 Task: Add Nordic Naturals Ultimate Omega to the cart.
Action: Mouse moved to (314, 165)
Screenshot: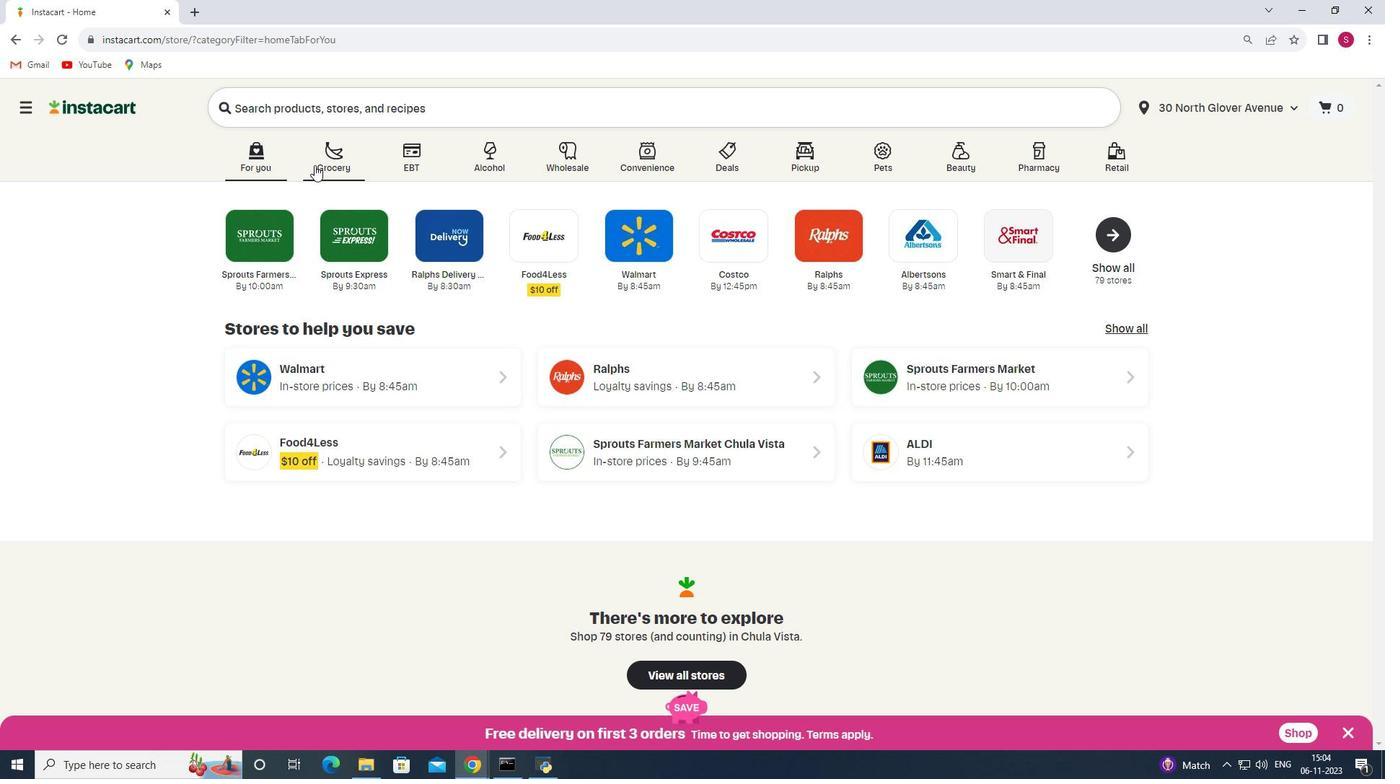 
Action: Mouse pressed left at (314, 165)
Screenshot: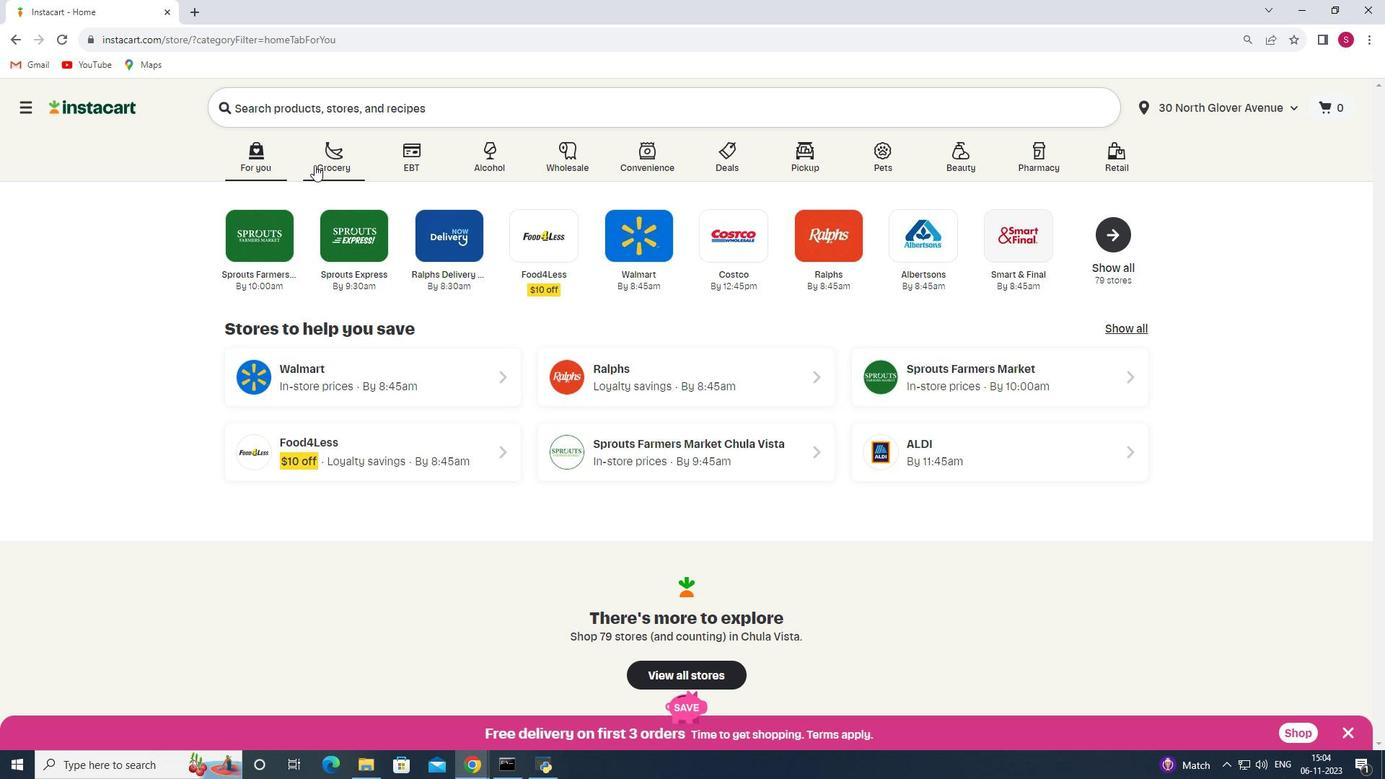 
Action: Mouse moved to (347, 402)
Screenshot: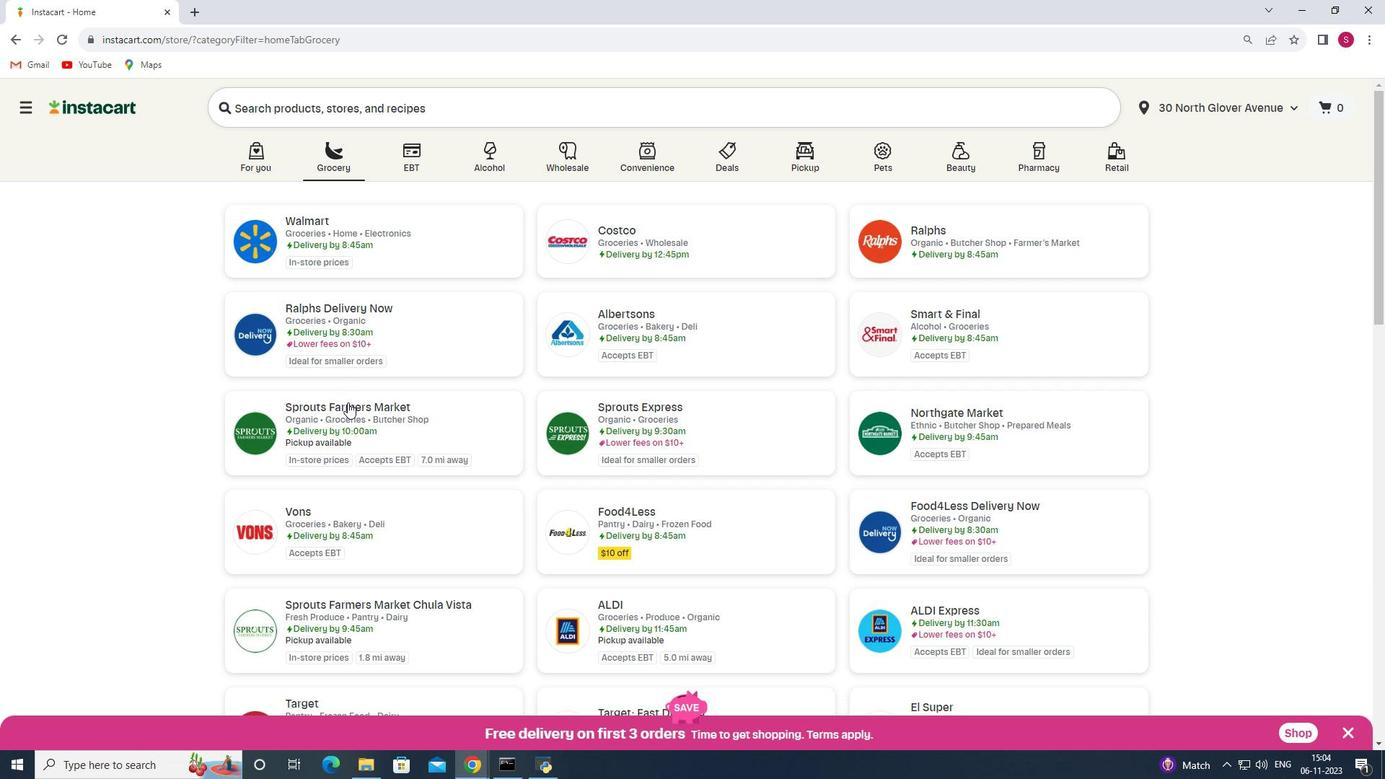 
Action: Mouse pressed left at (347, 402)
Screenshot: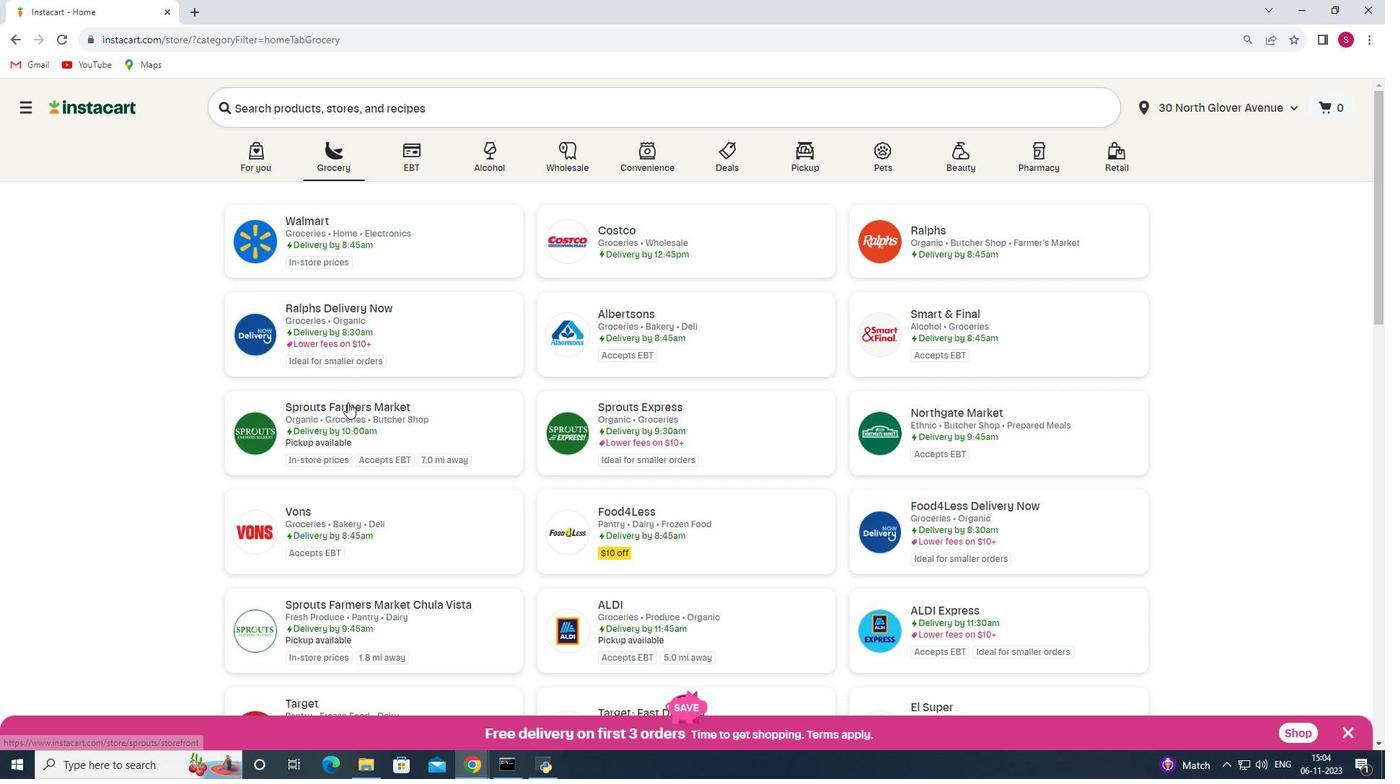 
Action: Mouse moved to (82, 449)
Screenshot: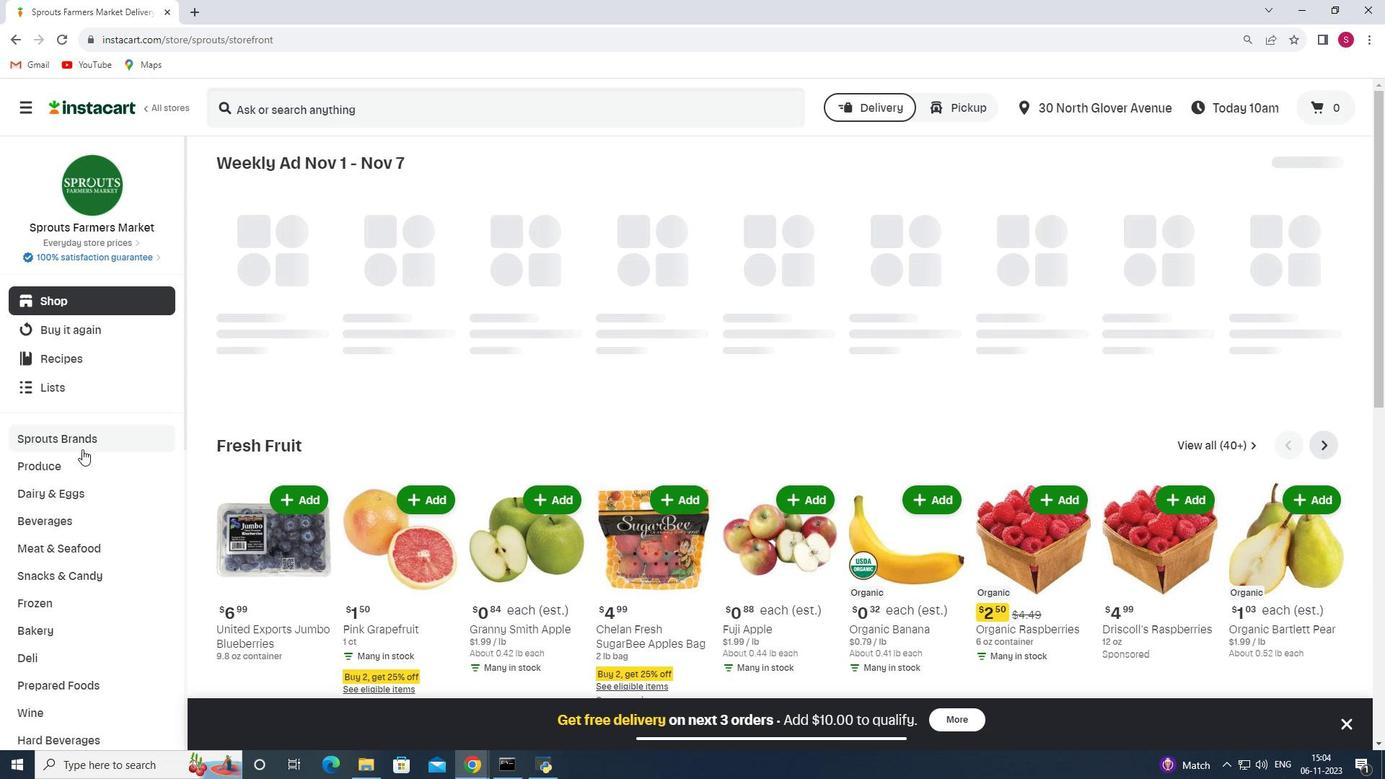 
Action: Mouse scrolled (82, 448) with delta (0, 0)
Screenshot: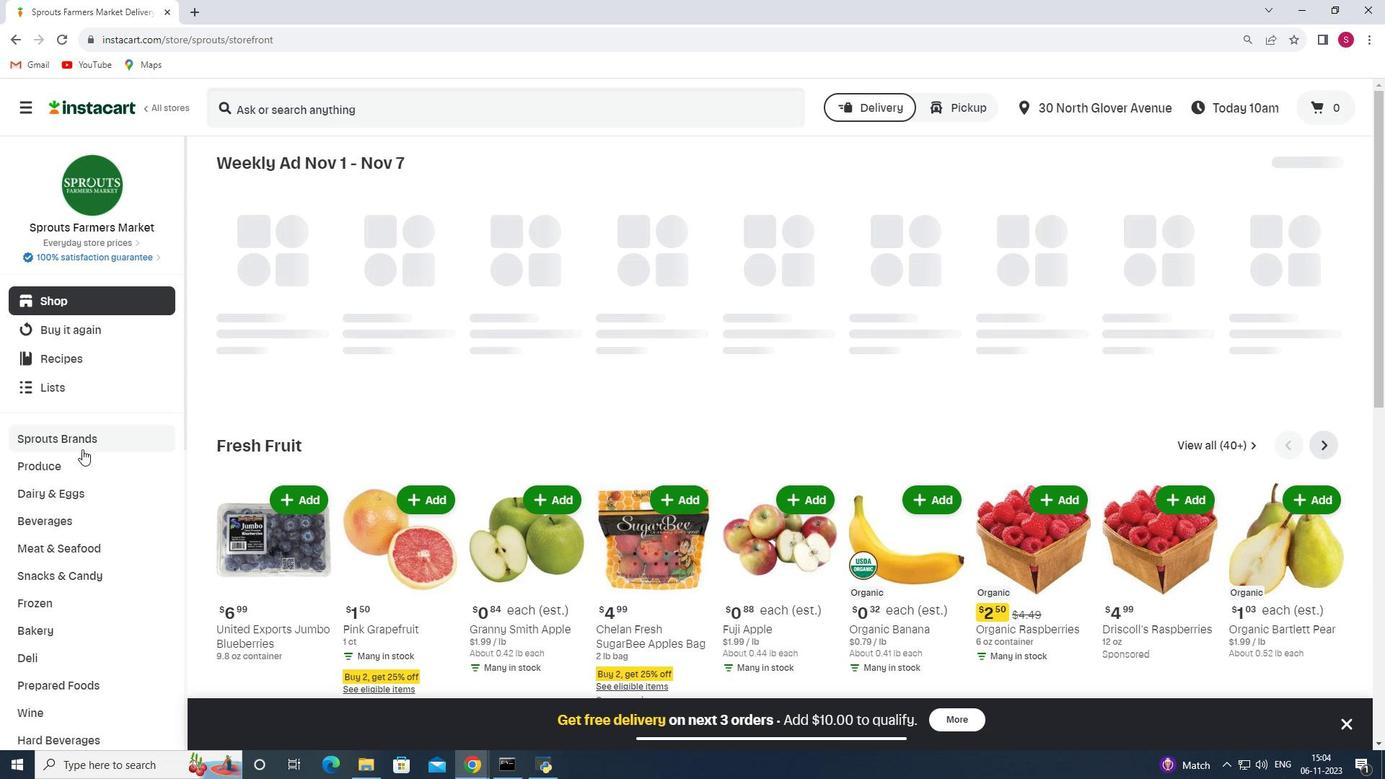 
Action: Mouse scrolled (82, 448) with delta (0, 0)
Screenshot: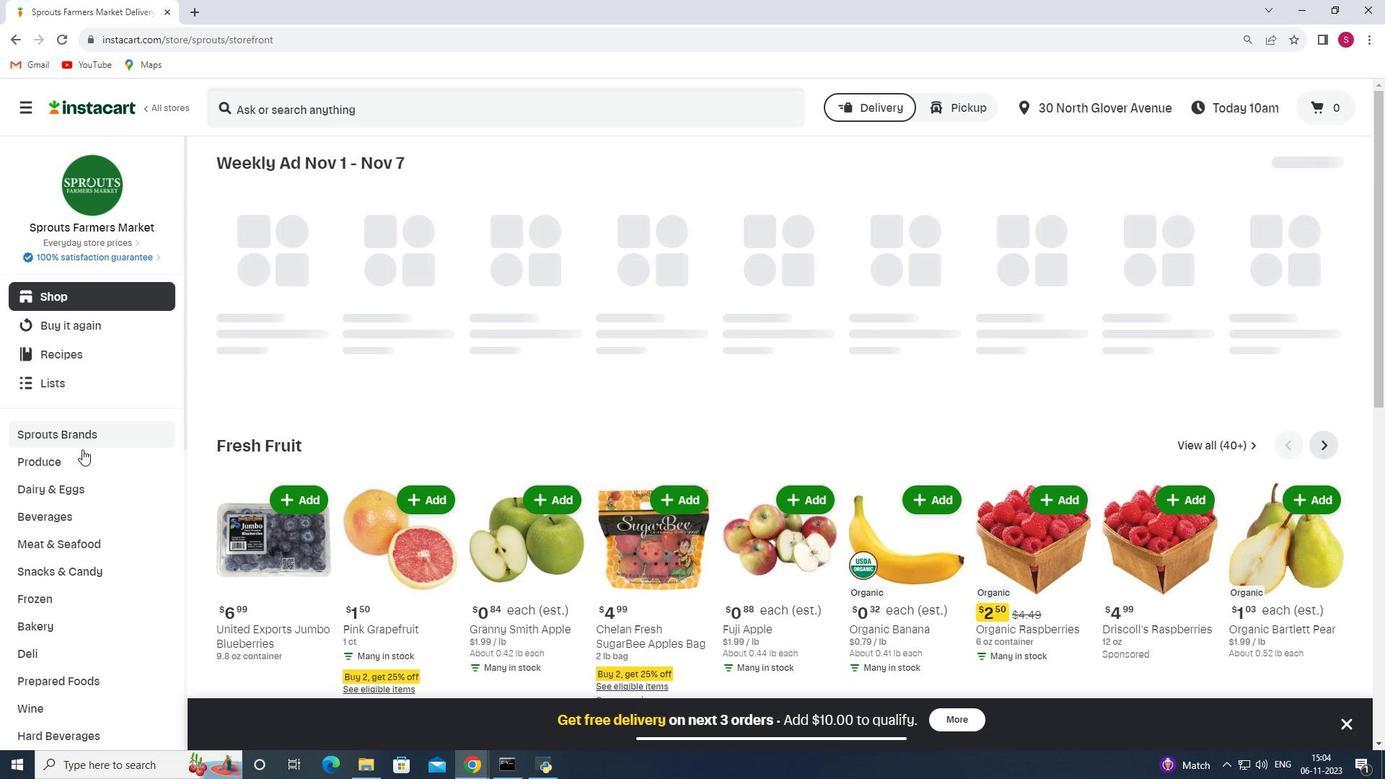 
Action: Mouse scrolled (82, 448) with delta (0, 0)
Screenshot: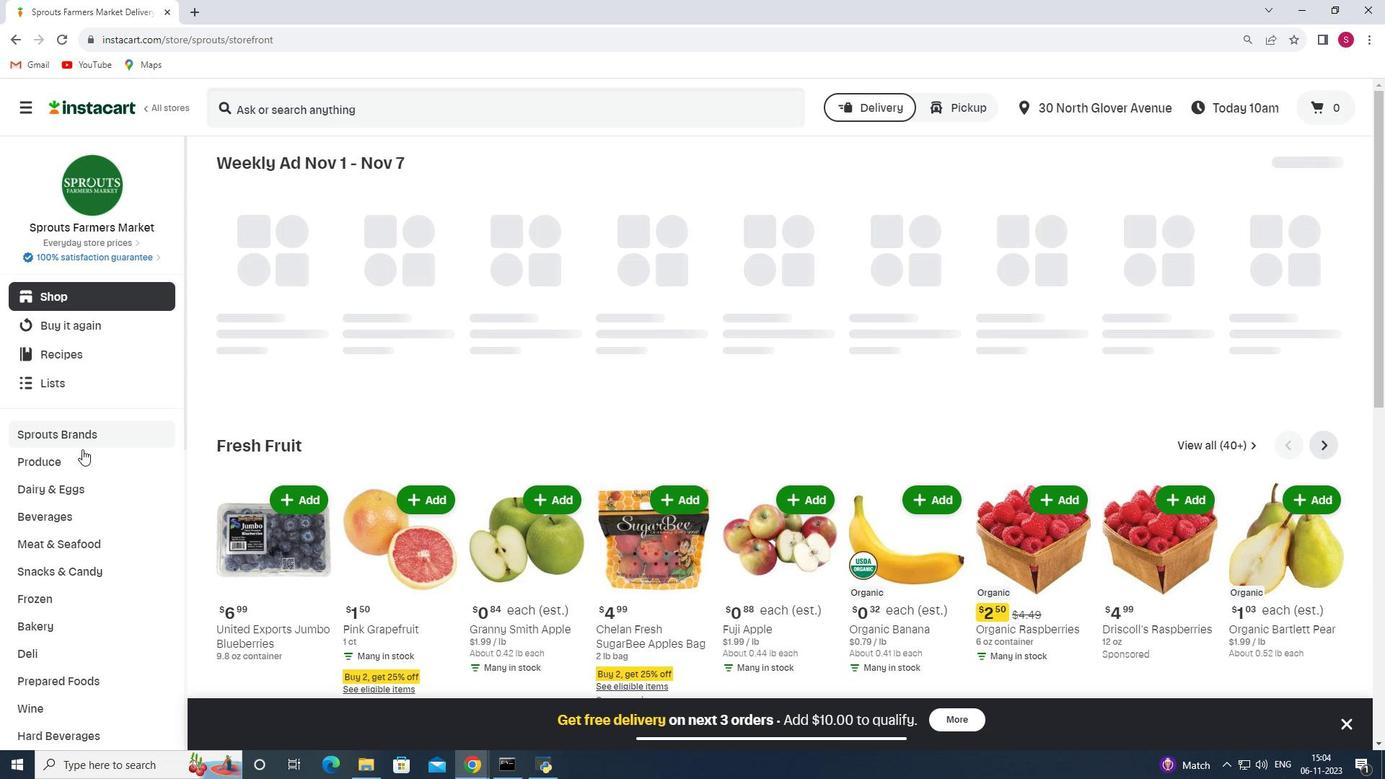 
Action: Mouse scrolled (82, 448) with delta (0, 0)
Screenshot: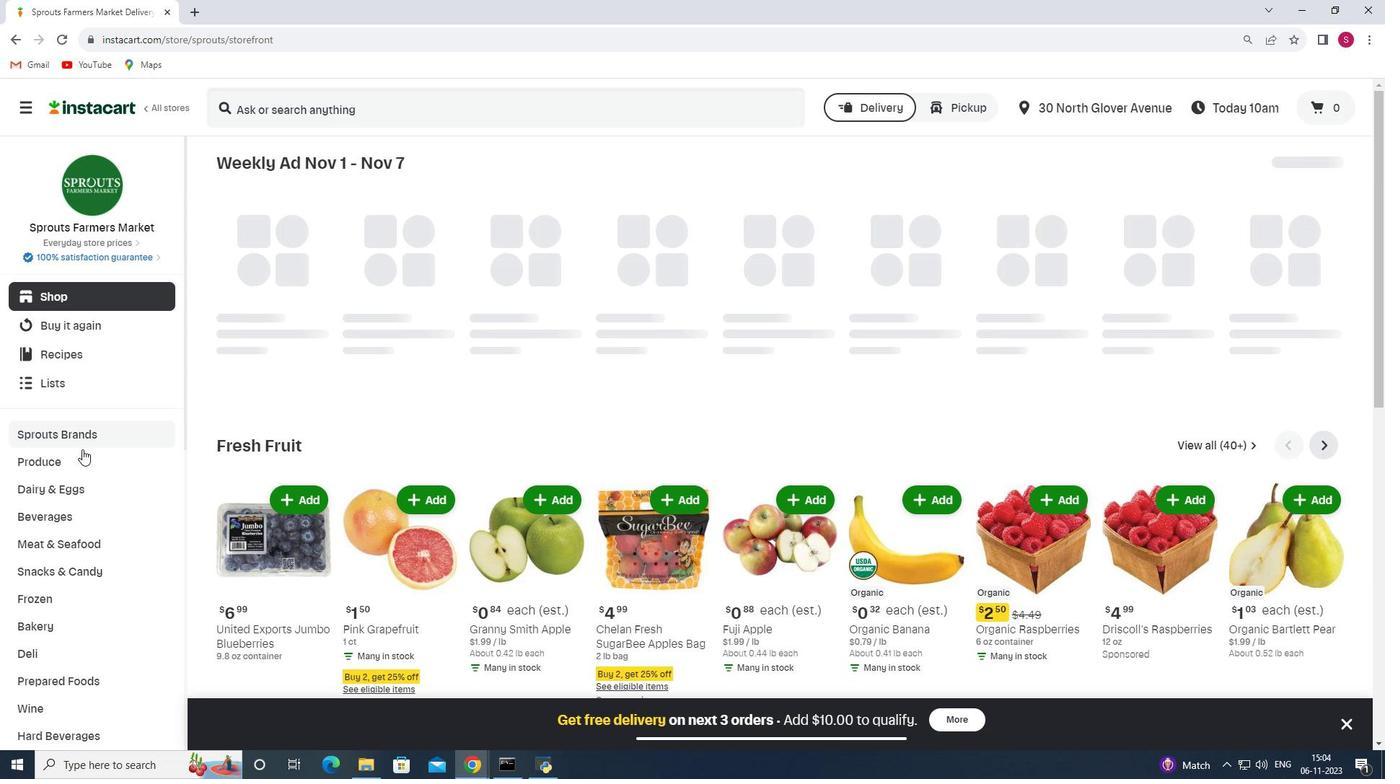 
Action: Mouse scrolled (82, 448) with delta (0, 0)
Screenshot: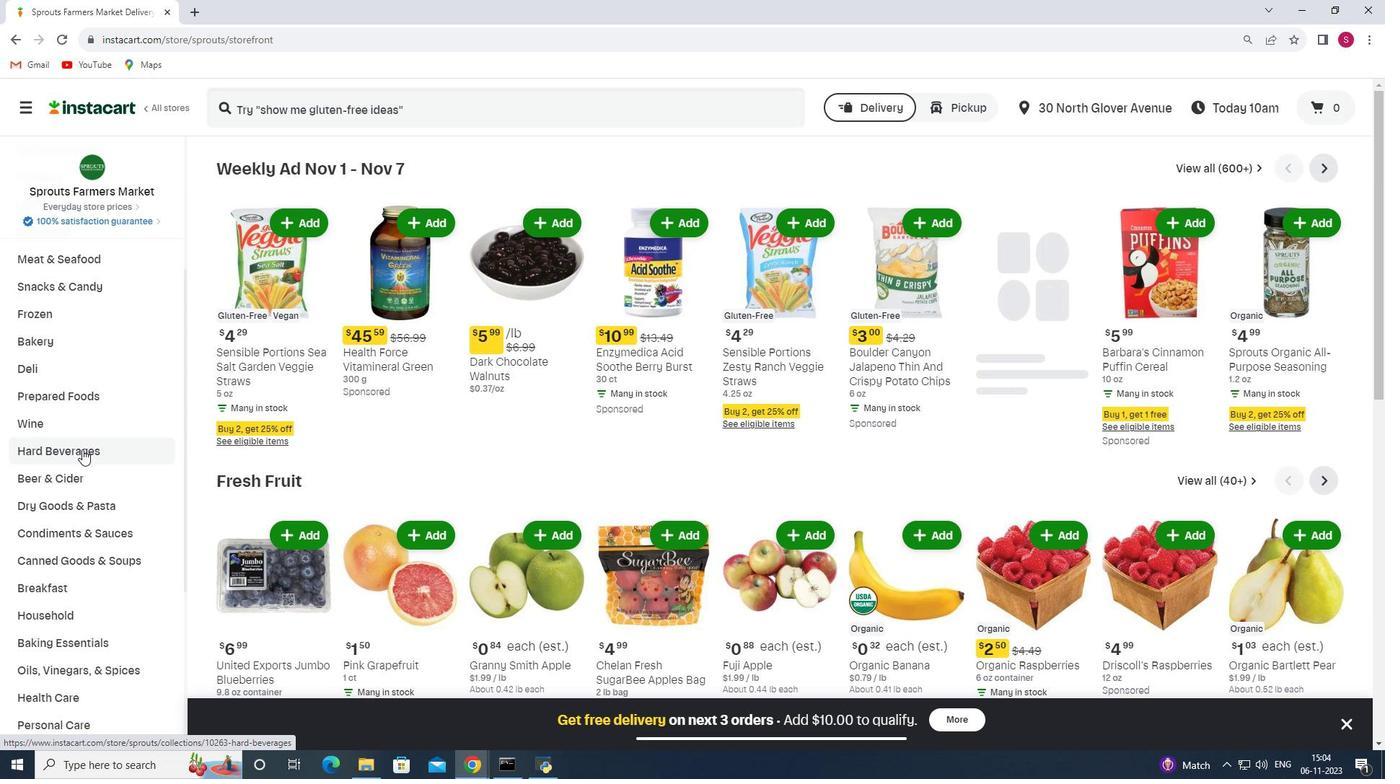 
Action: Mouse moved to (47, 576)
Screenshot: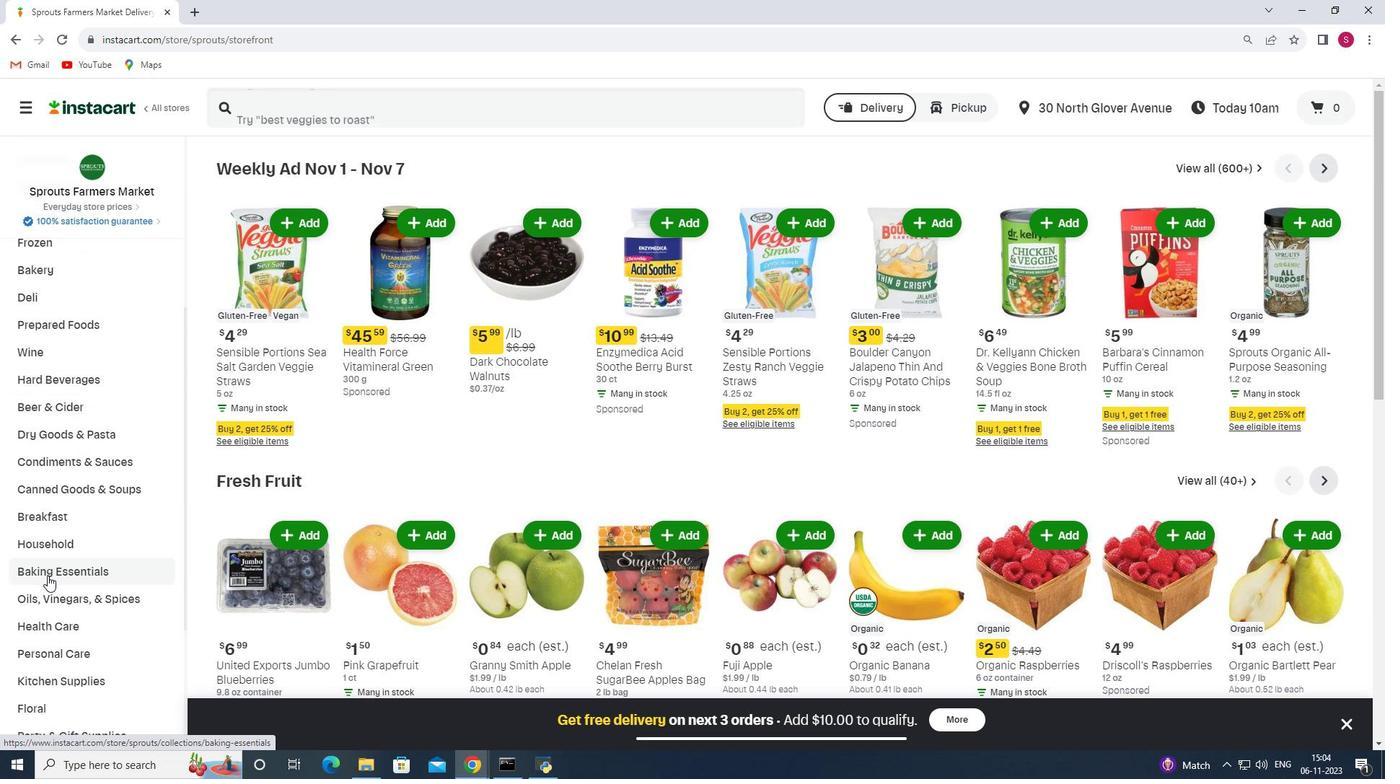 
Action: Mouse scrolled (47, 575) with delta (0, 0)
Screenshot: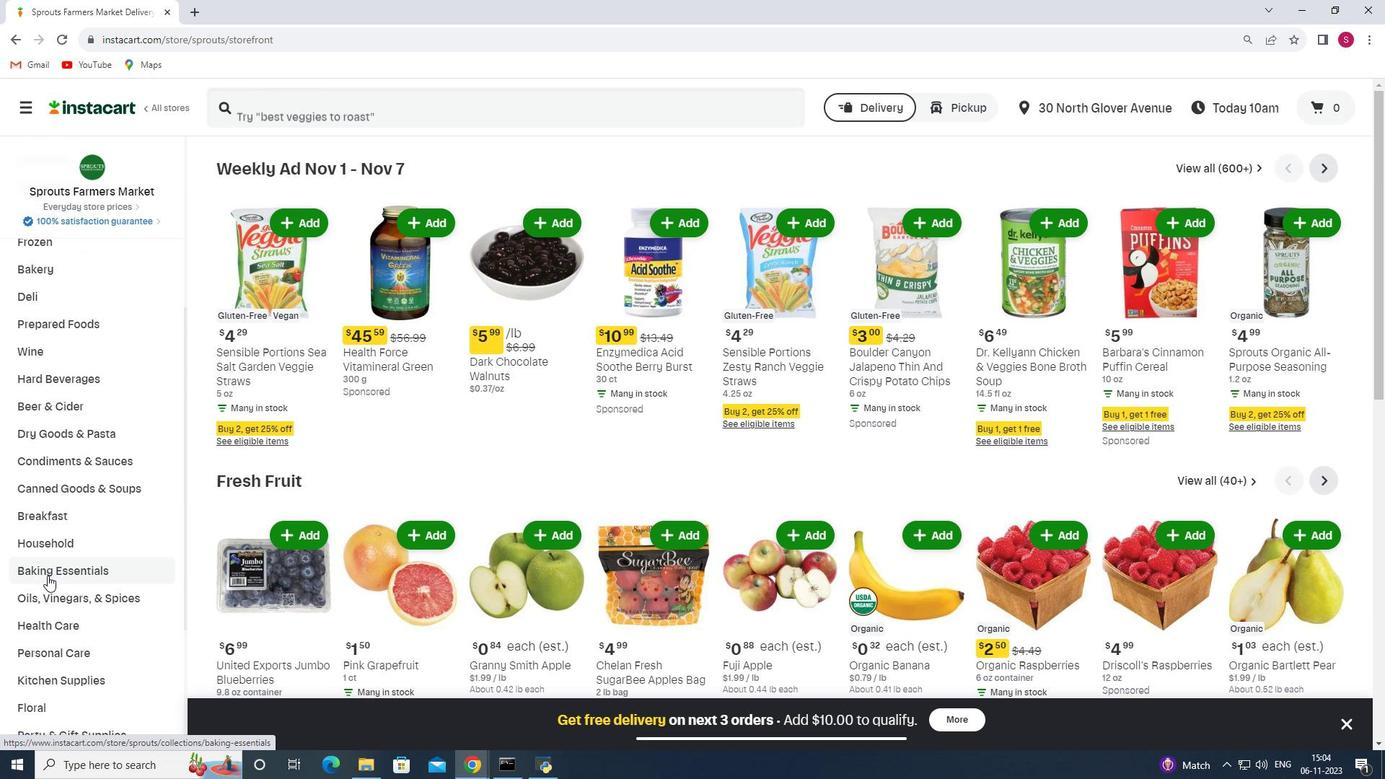 
Action: Mouse scrolled (47, 575) with delta (0, 0)
Screenshot: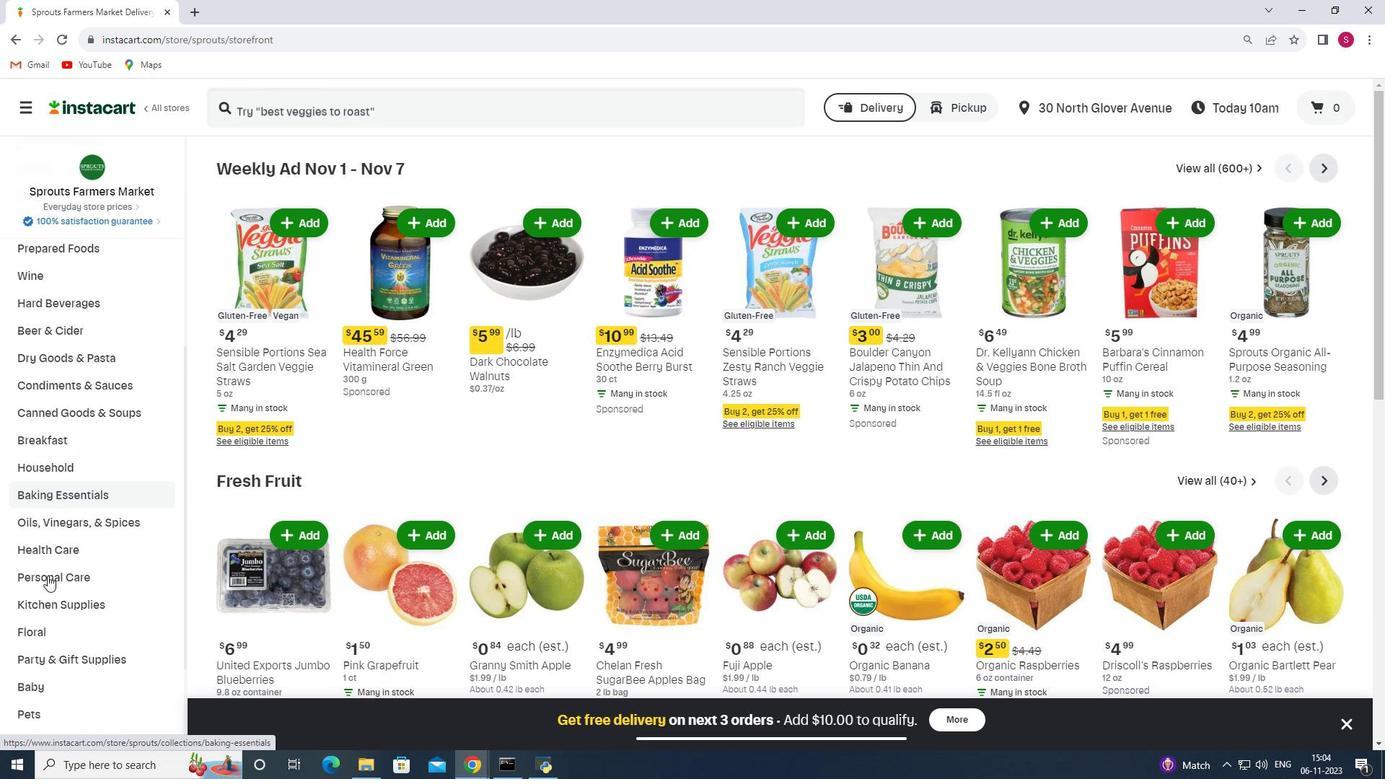 
Action: Mouse moved to (74, 489)
Screenshot: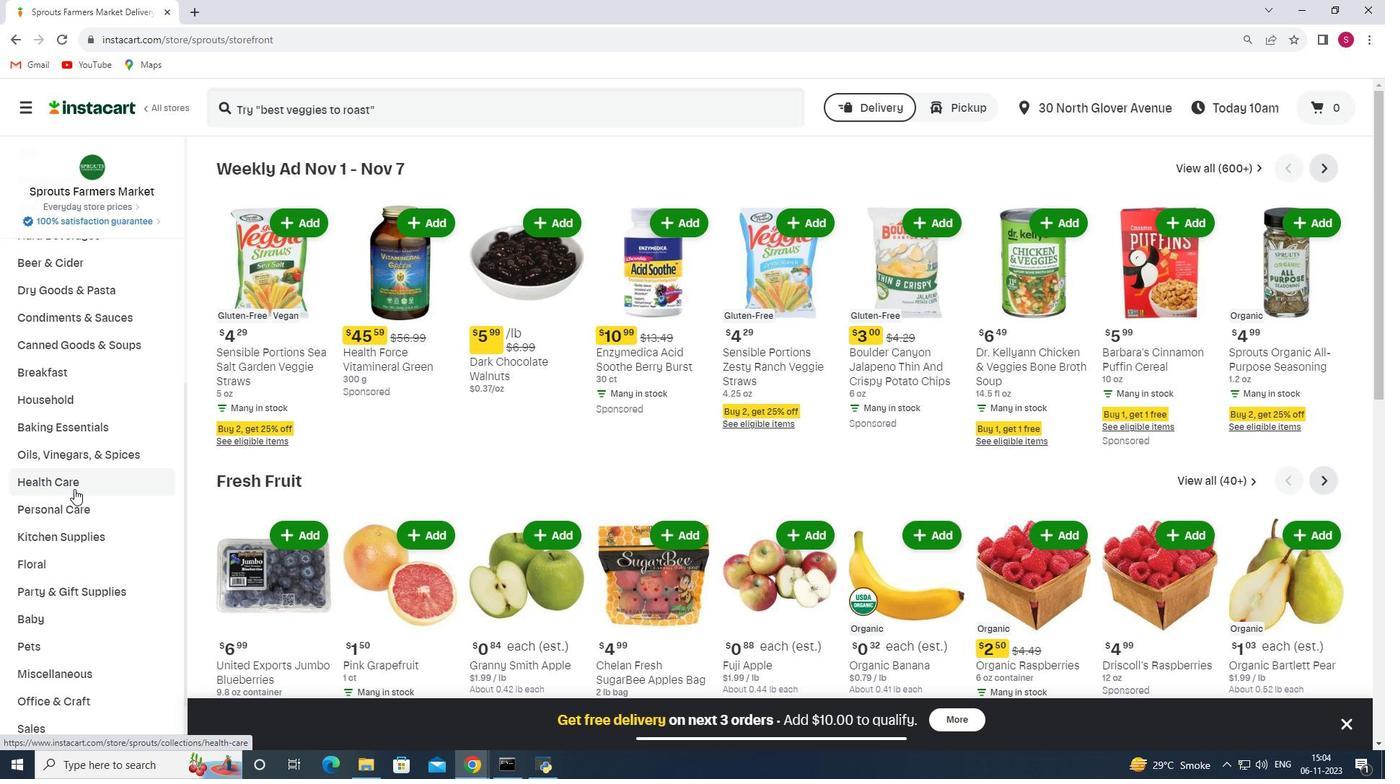 
Action: Mouse pressed left at (74, 489)
Screenshot: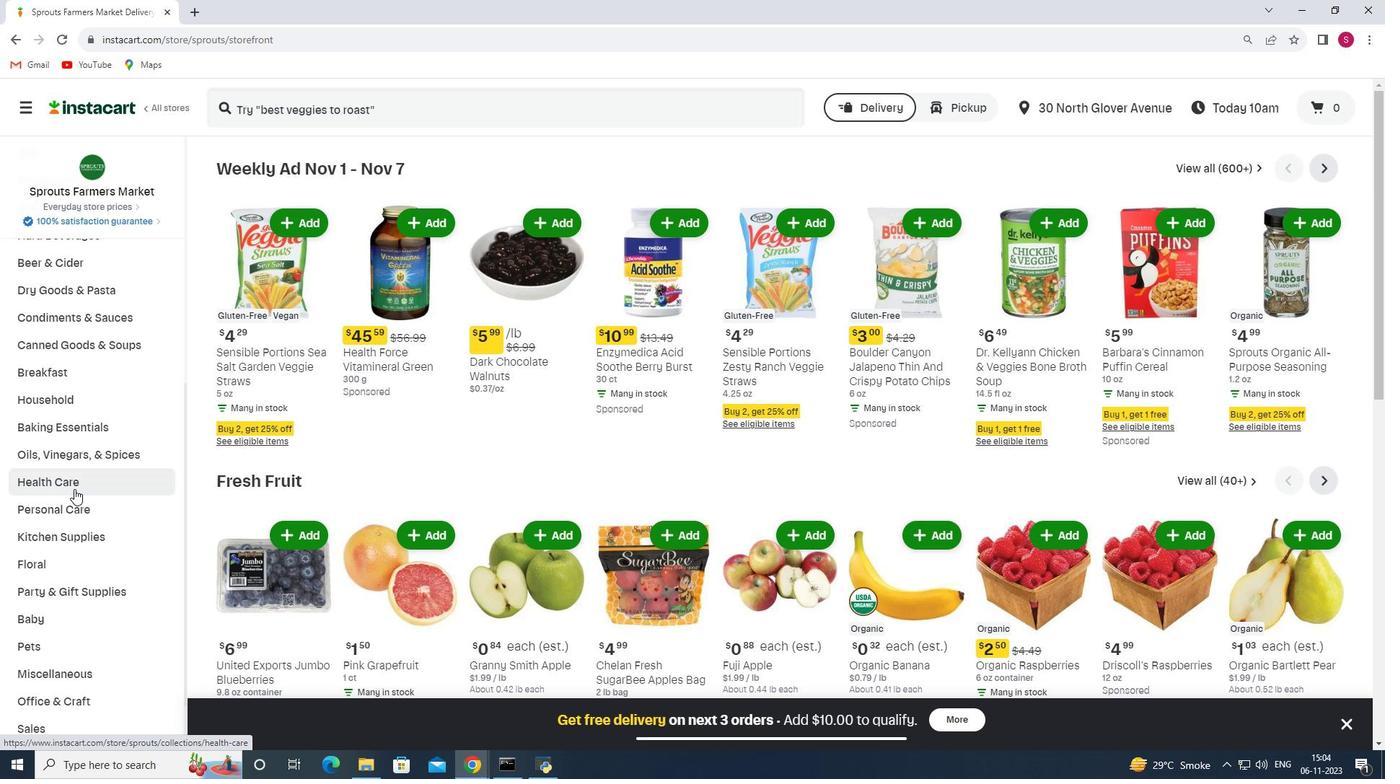 
Action: Mouse moved to (507, 194)
Screenshot: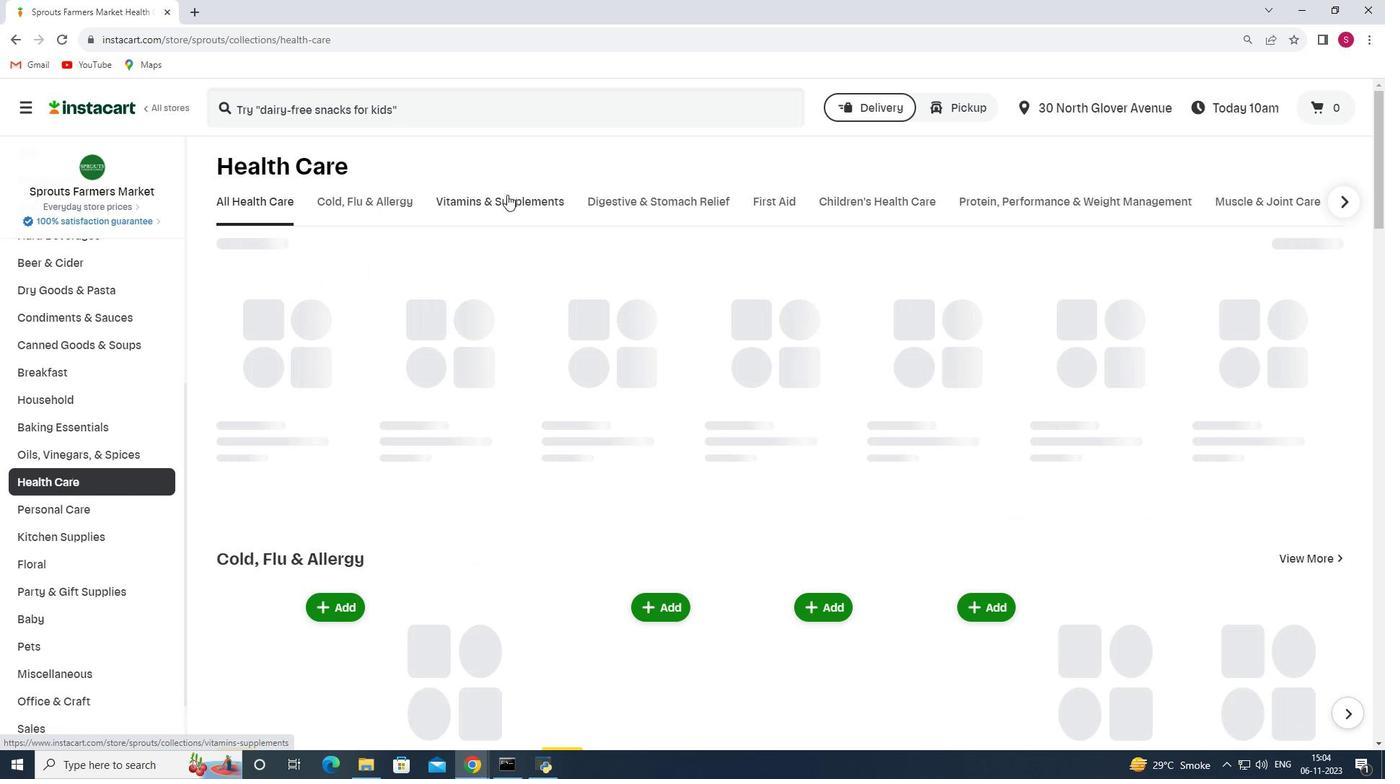 
Action: Mouse pressed left at (507, 194)
Screenshot: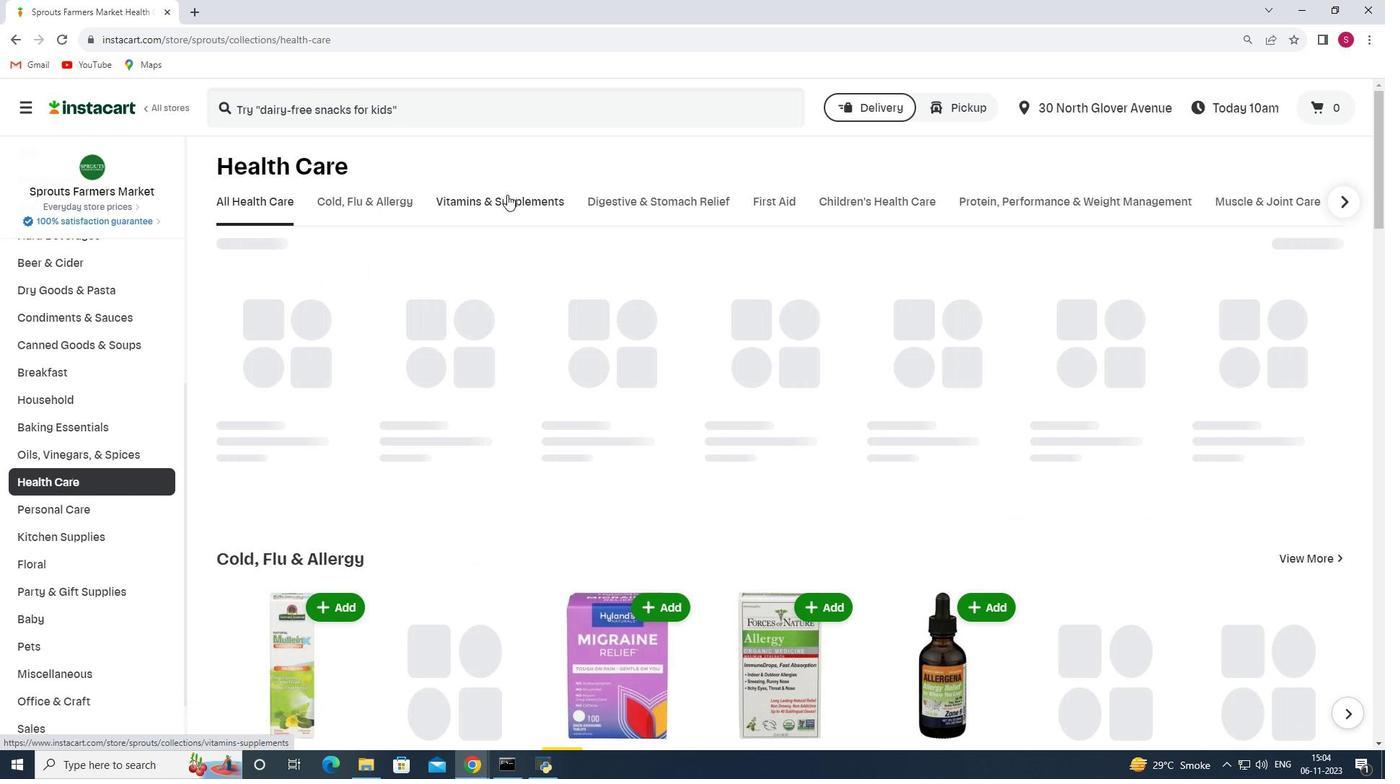 
Action: Mouse moved to (999, 264)
Screenshot: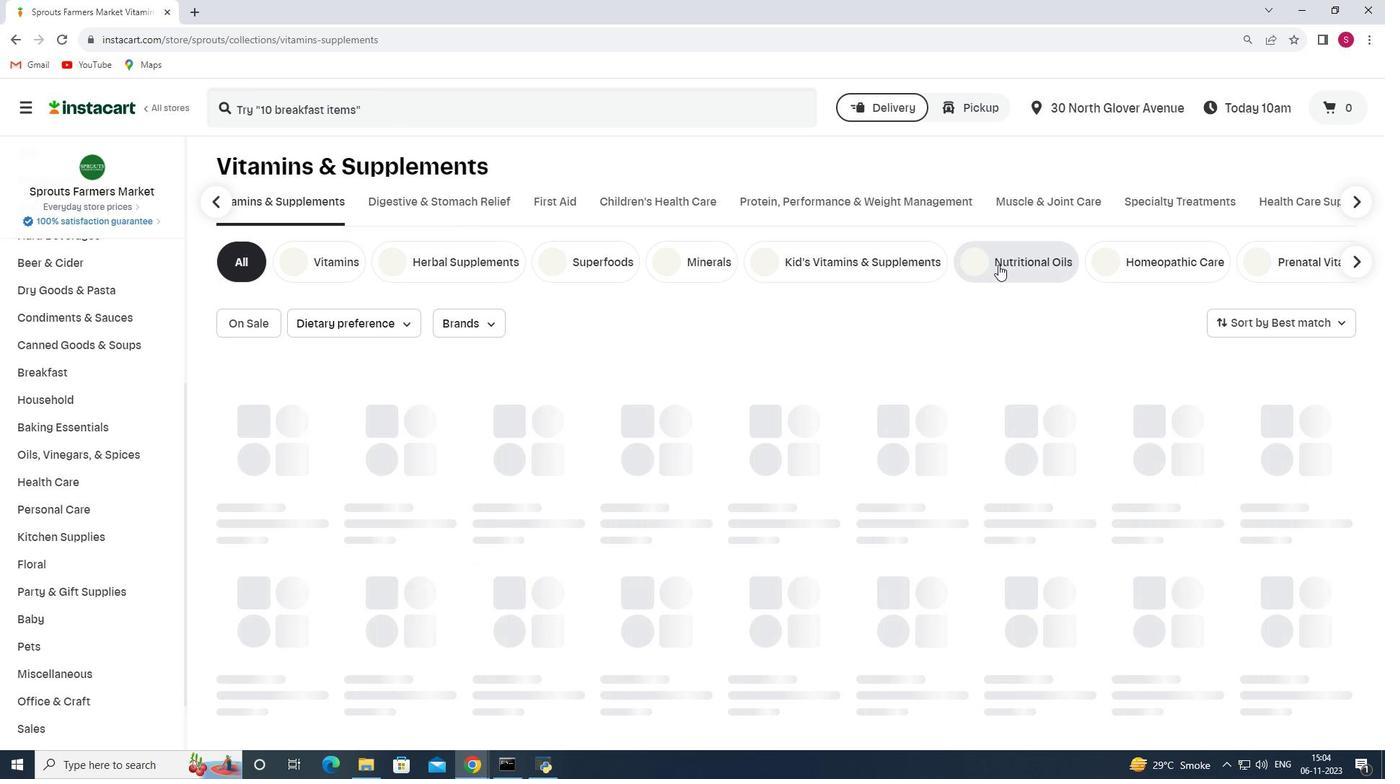 
Action: Mouse pressed left at (999, 264)
Screenshot: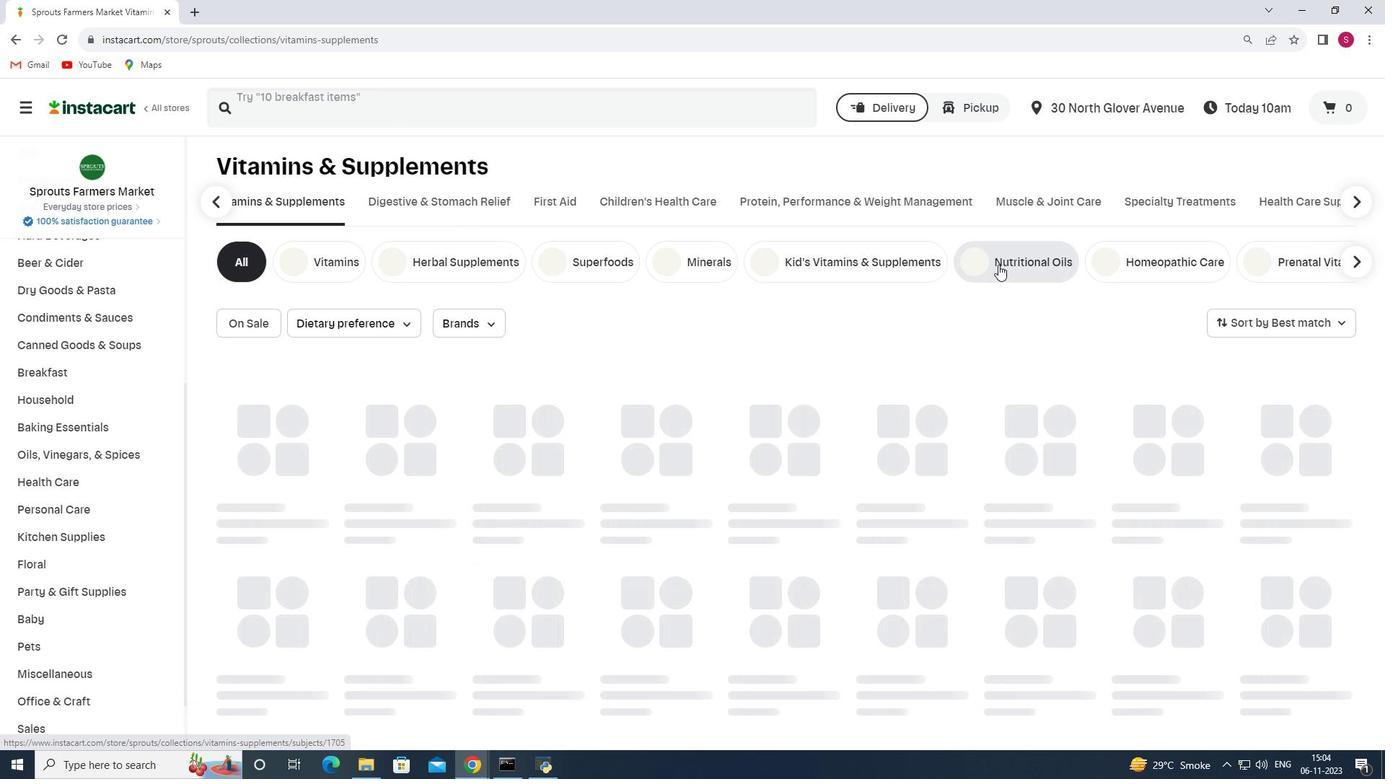 
Action: Mouse moved to (430, 108)
Screenshot: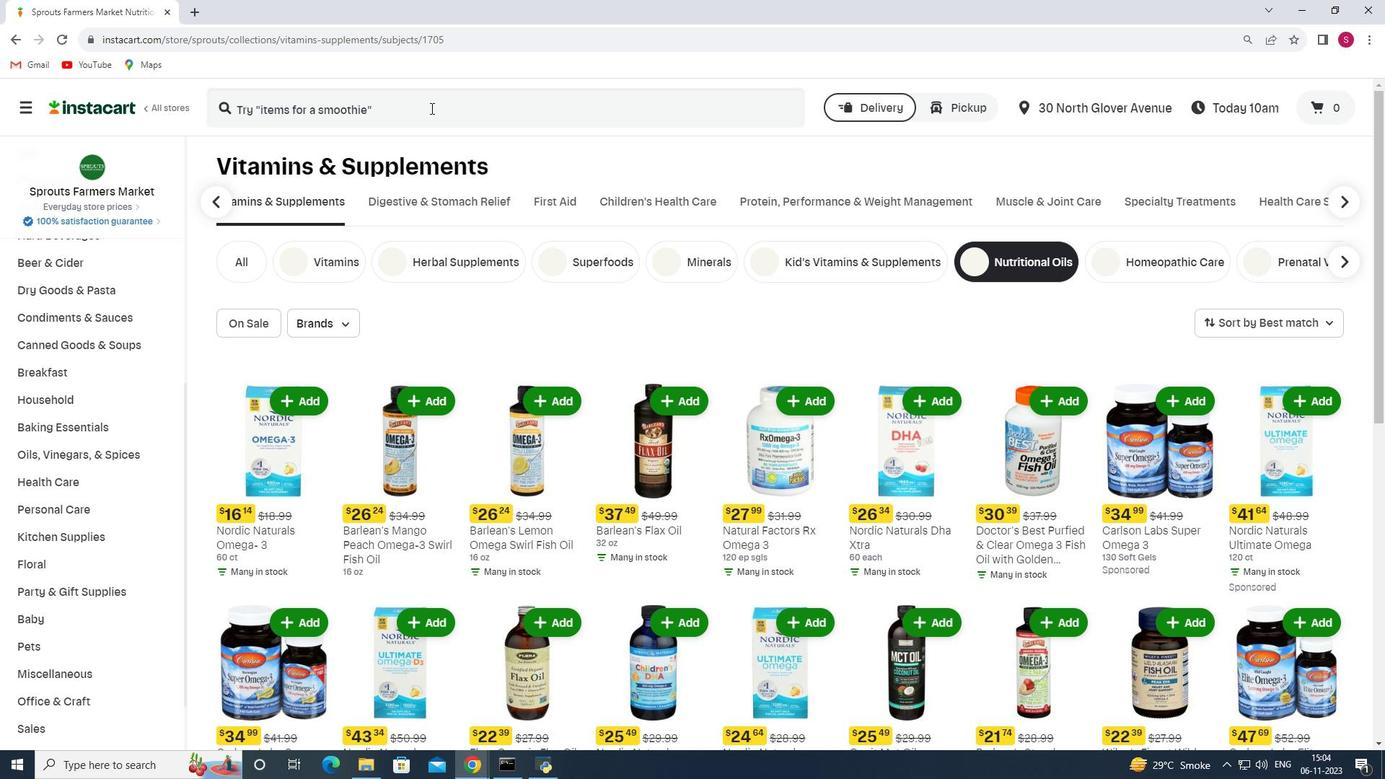 
Action: Mouse pressed left at (430, 108)
Screenshot: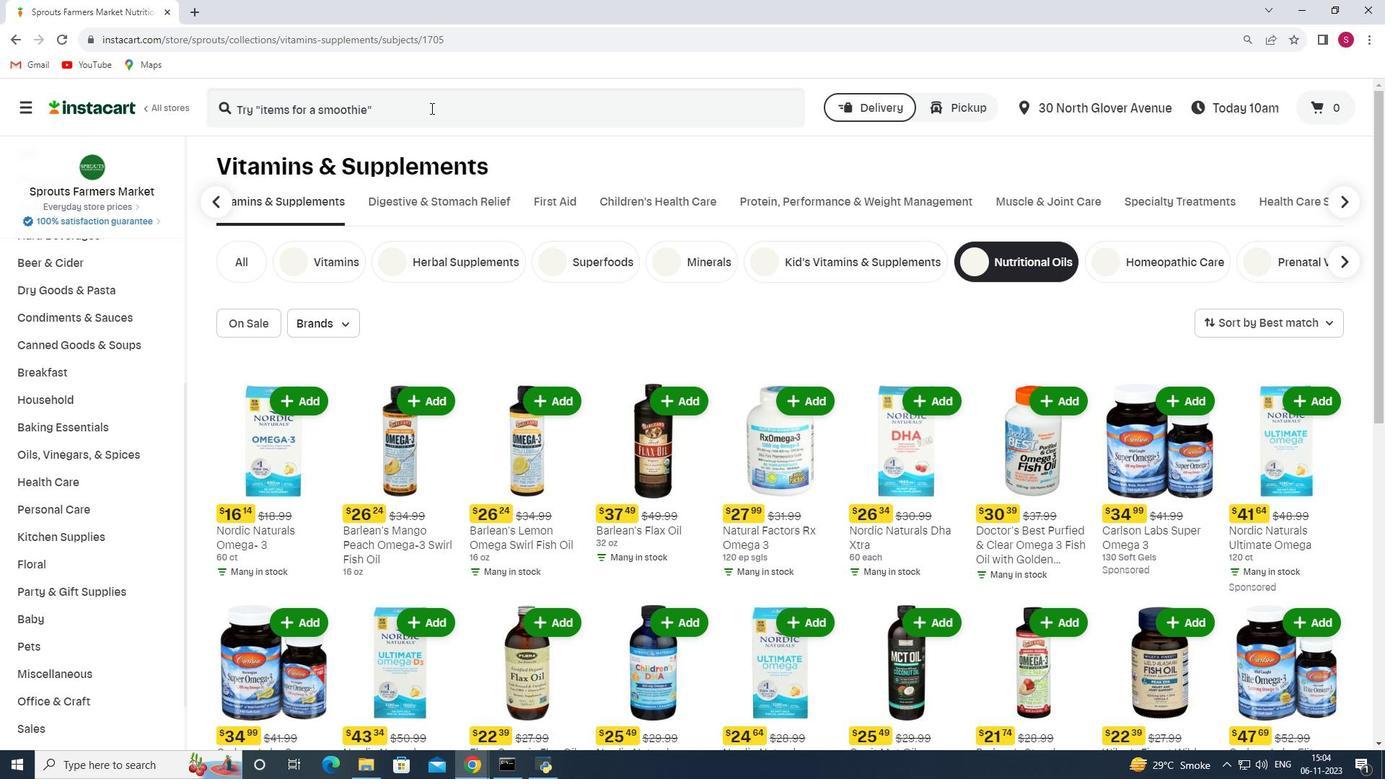 
Action: Key pressed <Key.shift>Nordic<Key.space><Key.shift>Naturals<Key.space><Key.shift>Ultimate<Key.space><Key.shift>i<Key.backspace><Key.shift>Omega<Key.enter>
Screenshot: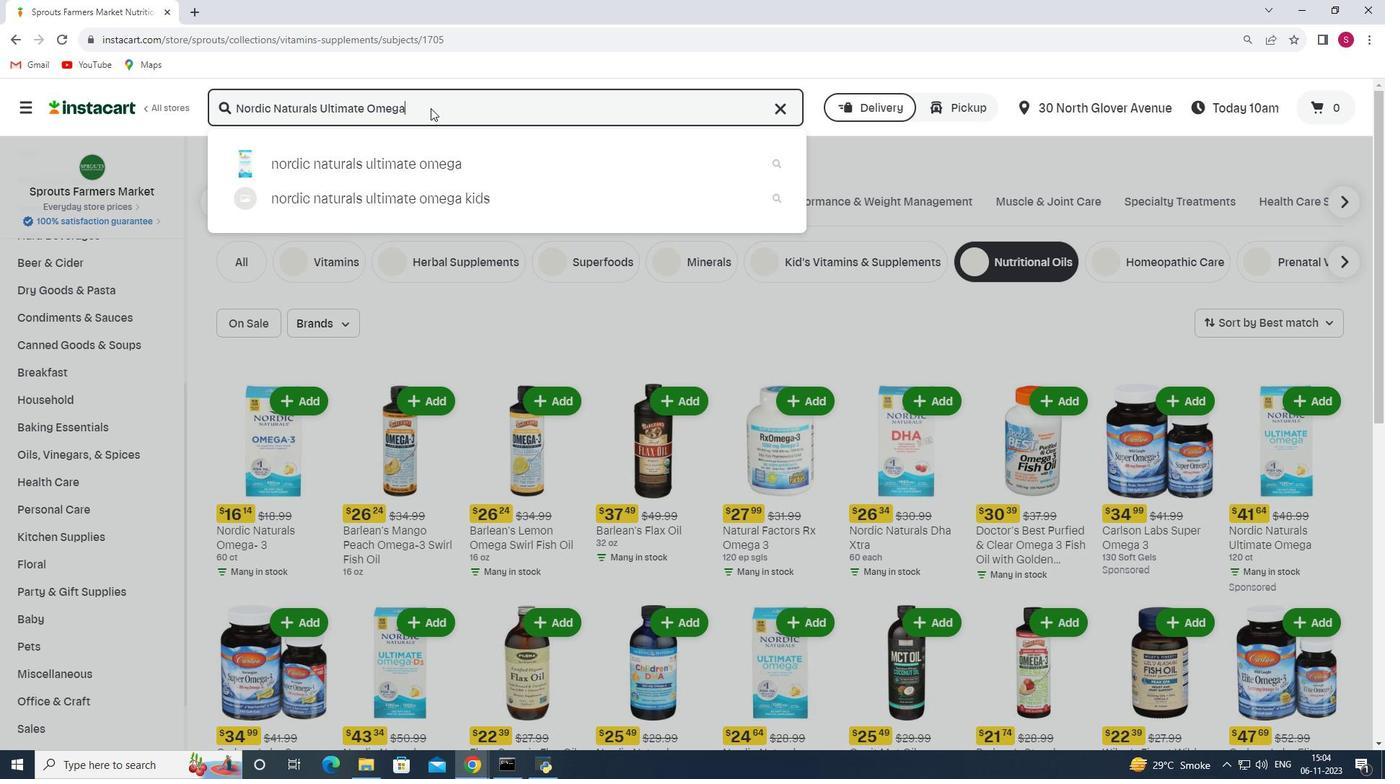 
Action: Mouse moved to (384, 262)
Screenshot: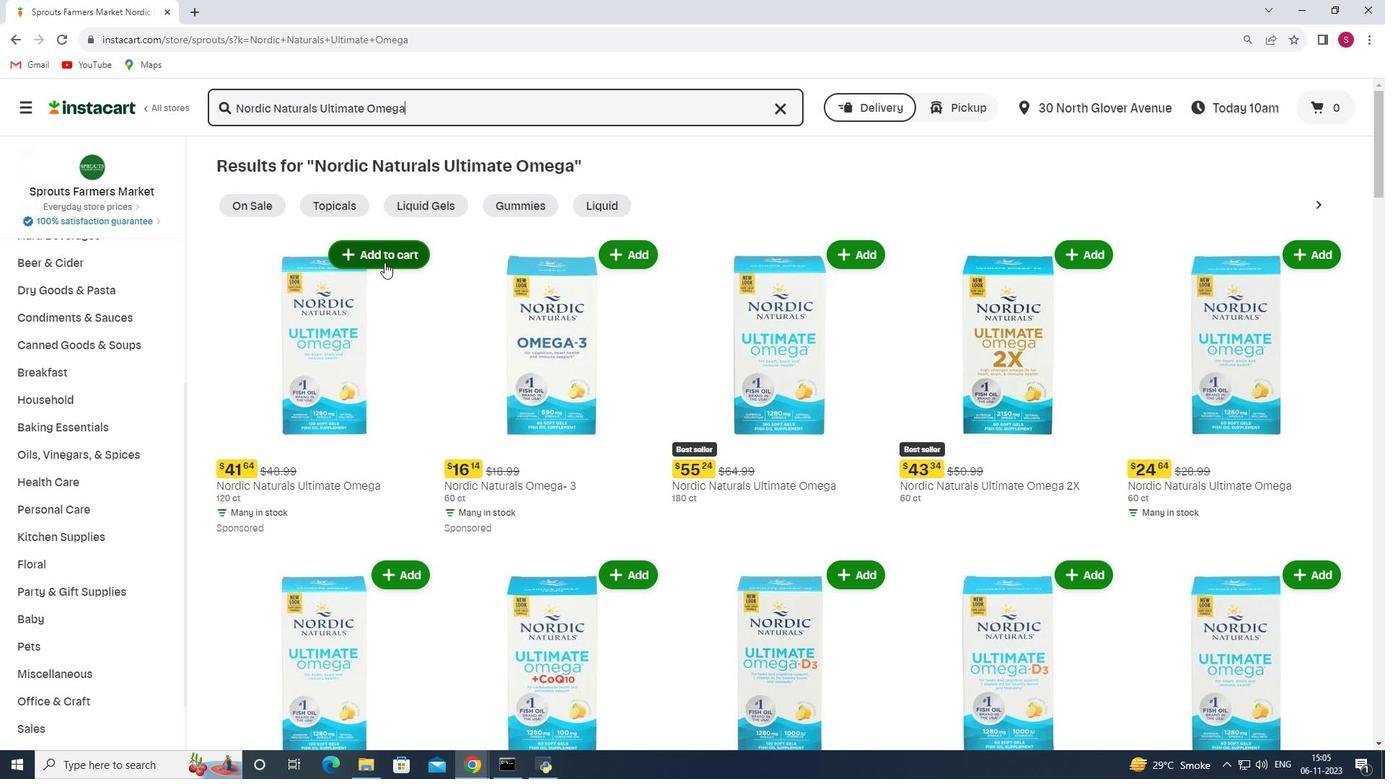 
Action: Mouse pressed left at (384, 262)
Screenshot: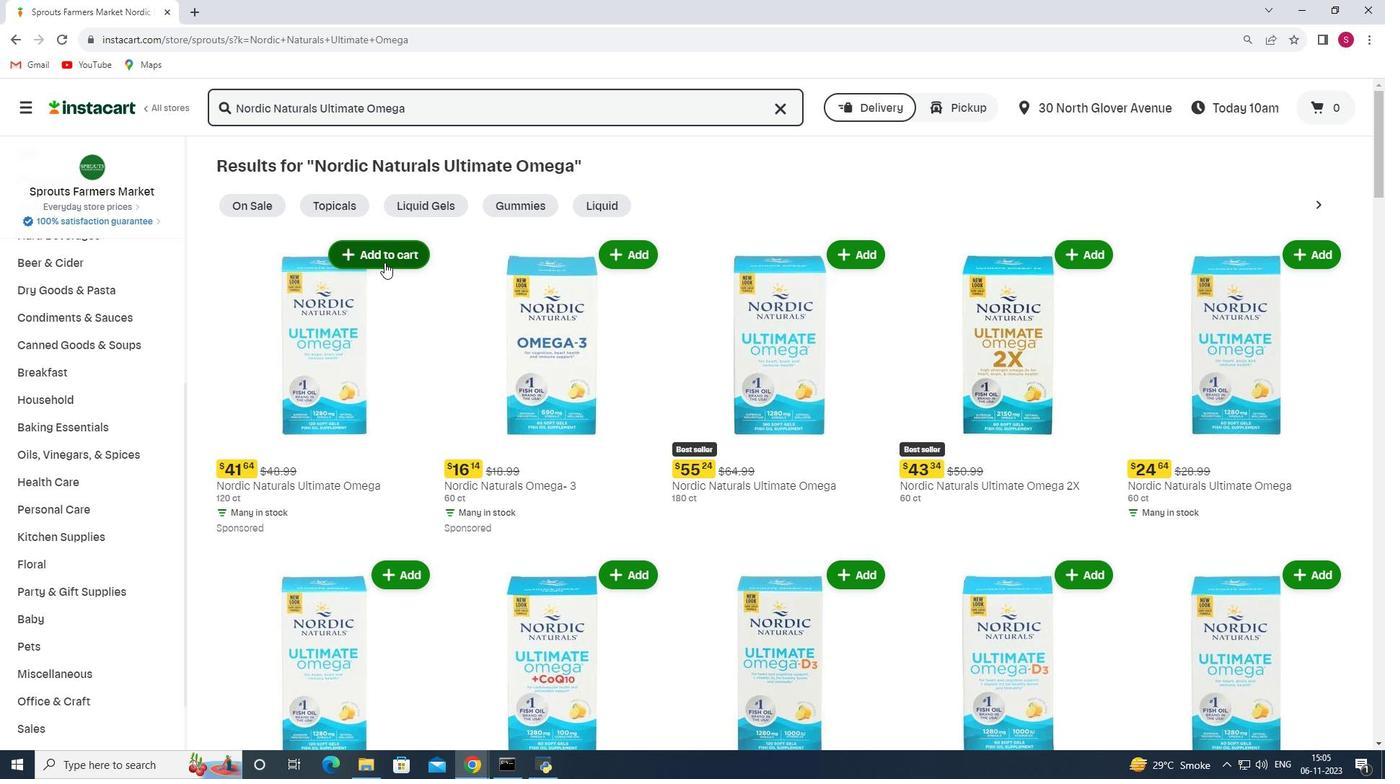 
